 Task: Research Airbnb options in Kuche, China from 8th November, 2023 to 19th November, 2023 for 1 adult. Place can be shared room with 1  bedroom having 1 bed and 1 bathroom. Property type can be hotel. Amenities needed are: washing machine. Booking option can be shelf check-in. Look for 4 properties as per requirement.
Action: Mouse moved to (447, 65)
Screenshot: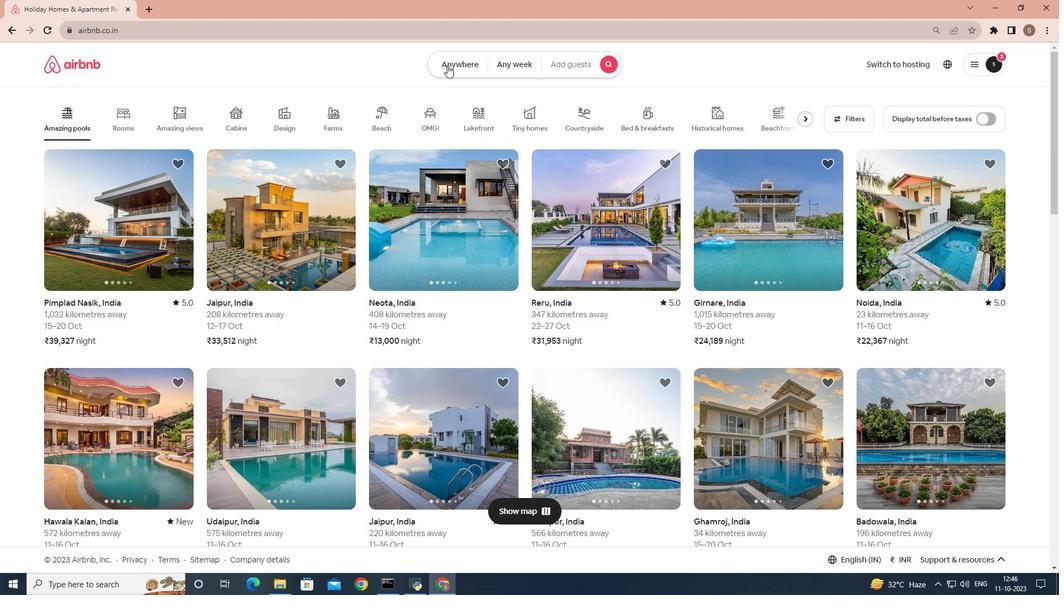 
Action: Mouse pressed left at (447, 65)
Screenshot: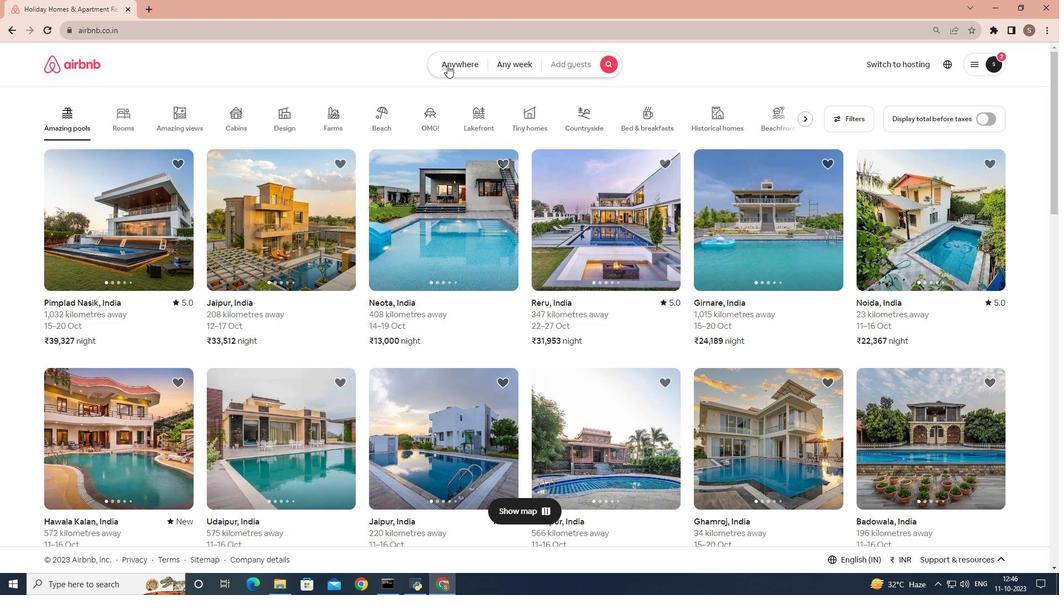 
Action: Mouse moved to (396, 118)
Screenshot: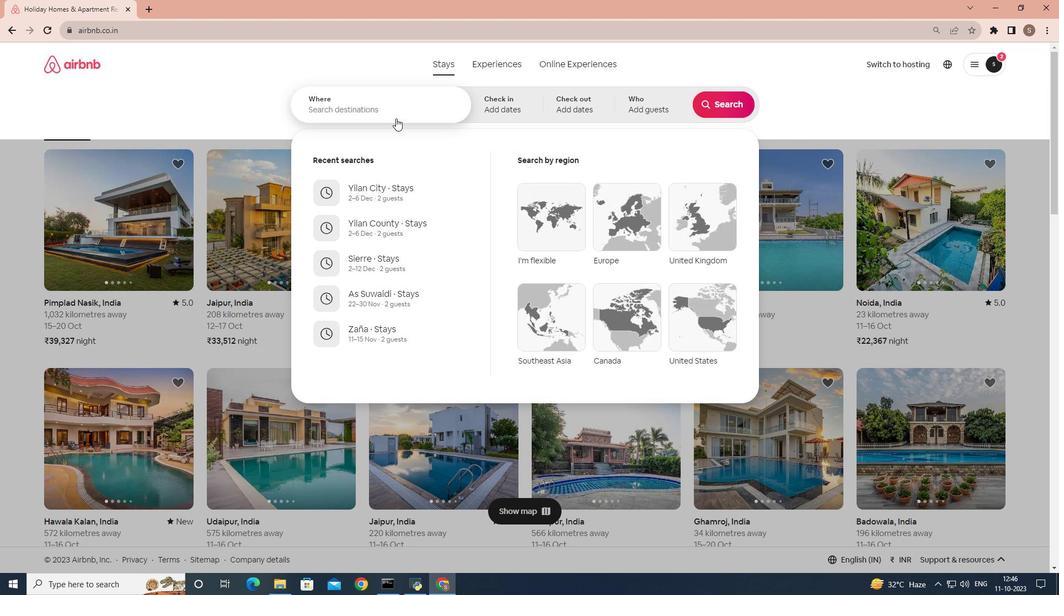 
Action: Mouse pressed left at (396, 118)
Screenshot: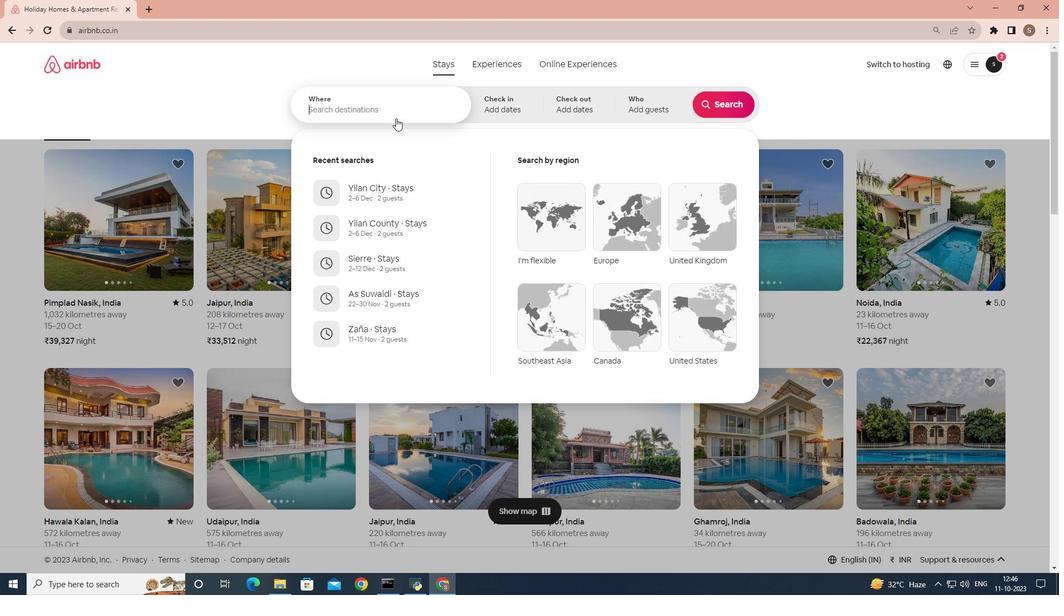 
Action: Key pressed <Key.shift>Kuche,<Key.space><Key.shift>China
Screenshot: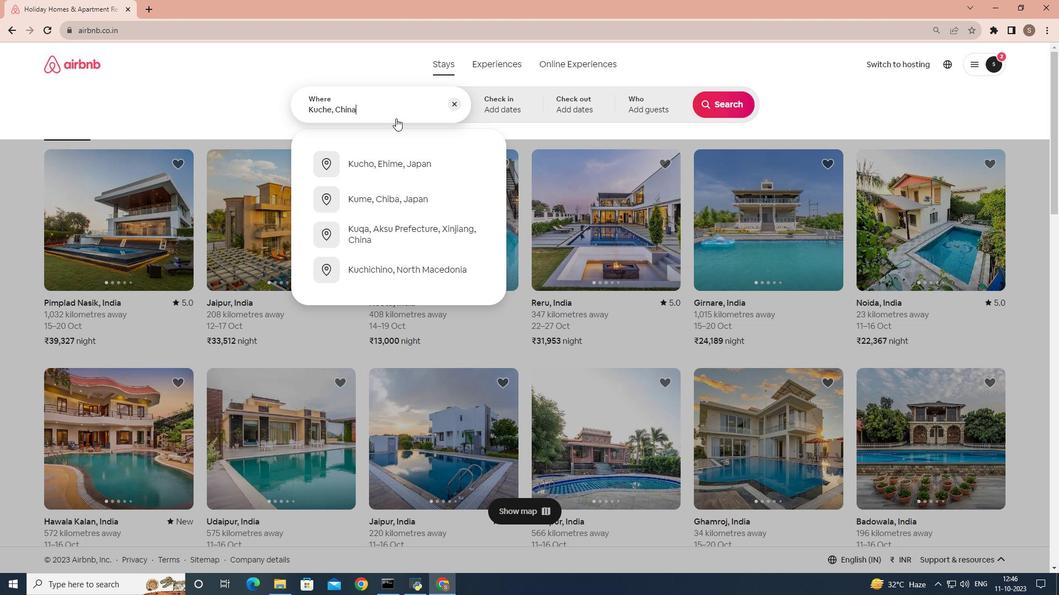 
Action: Mouse moved to (518, 109)
Screenshot: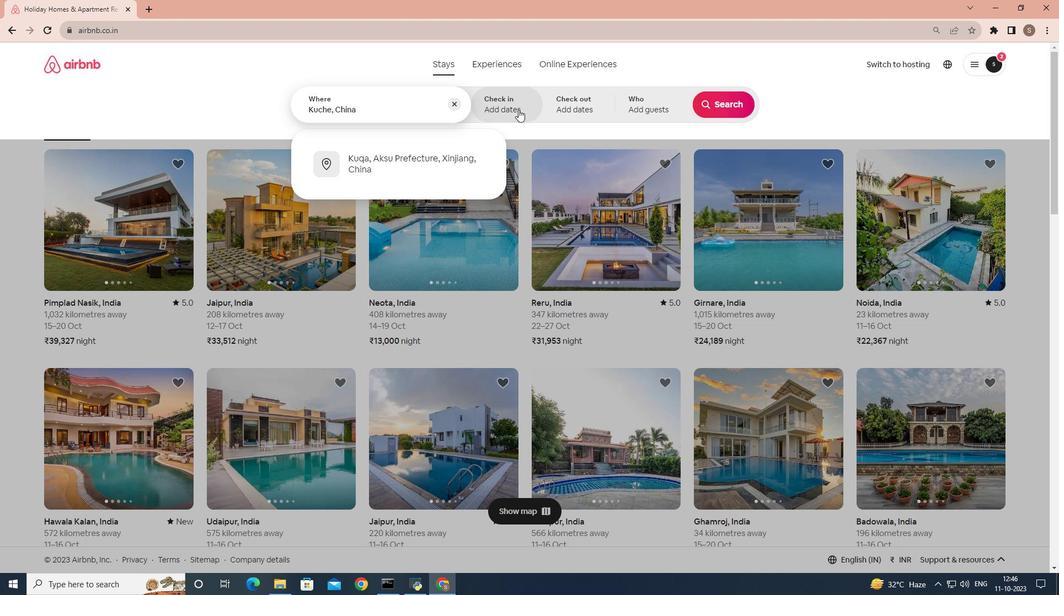 
Action: Mouse pressed left at (518, 109)
Screenshot: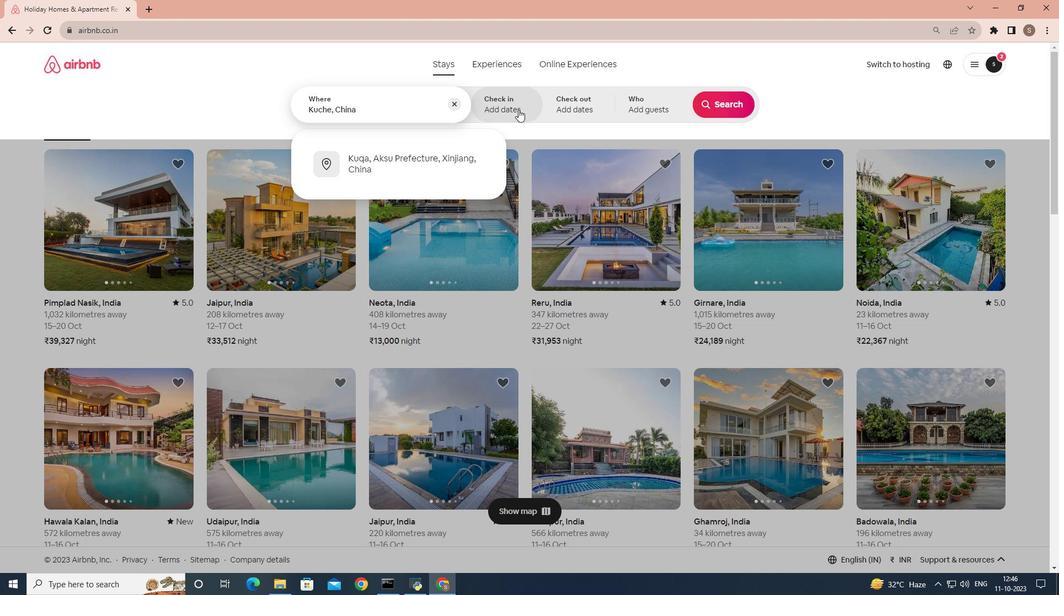 
Action: Mouse moved to (631, 269)
Screenshot: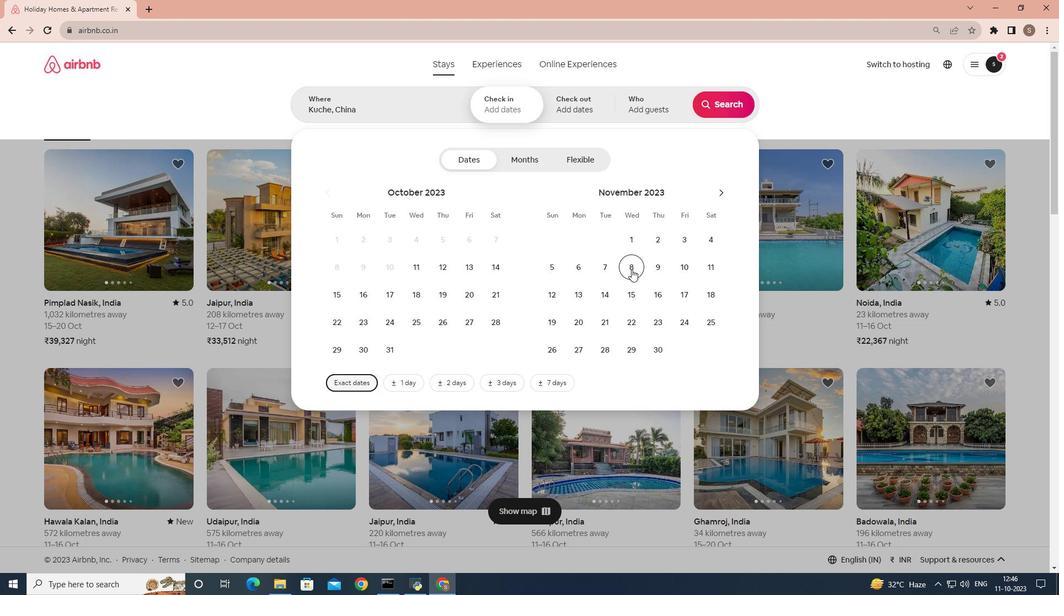 
Action: Mouse pressed left at (631, 269)
Screenshot: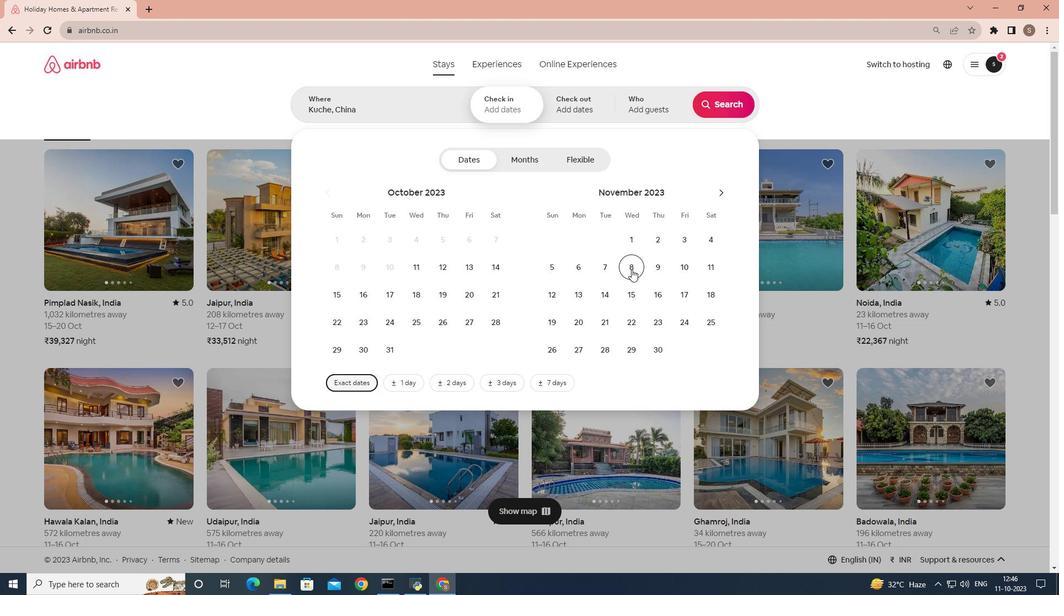 
Action: Mouse moved to (551, 326)
Screenshot: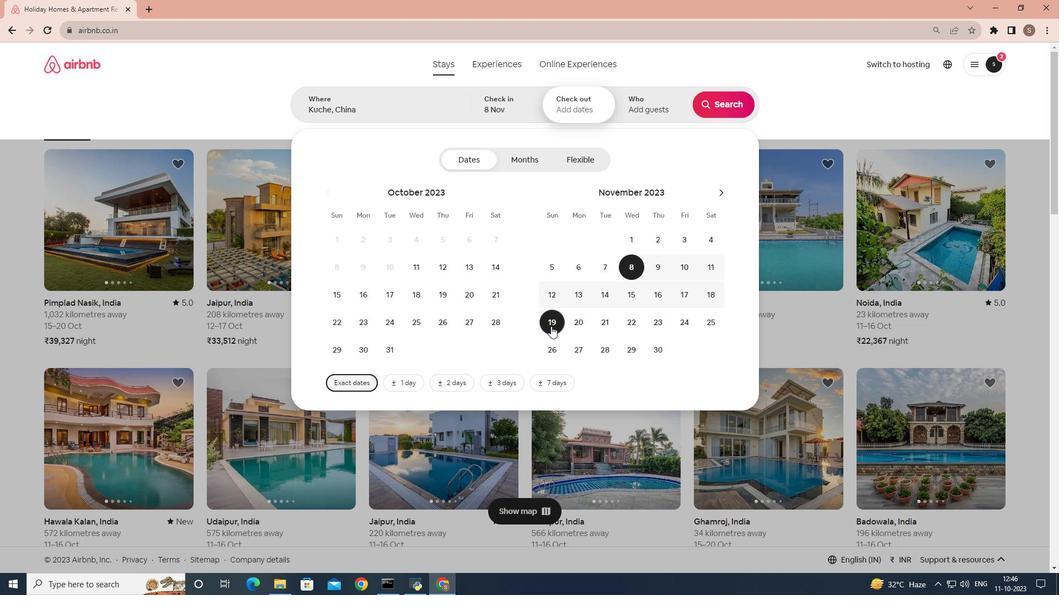 
Action: Mouse pressed left at (551, 326)
Screenshot: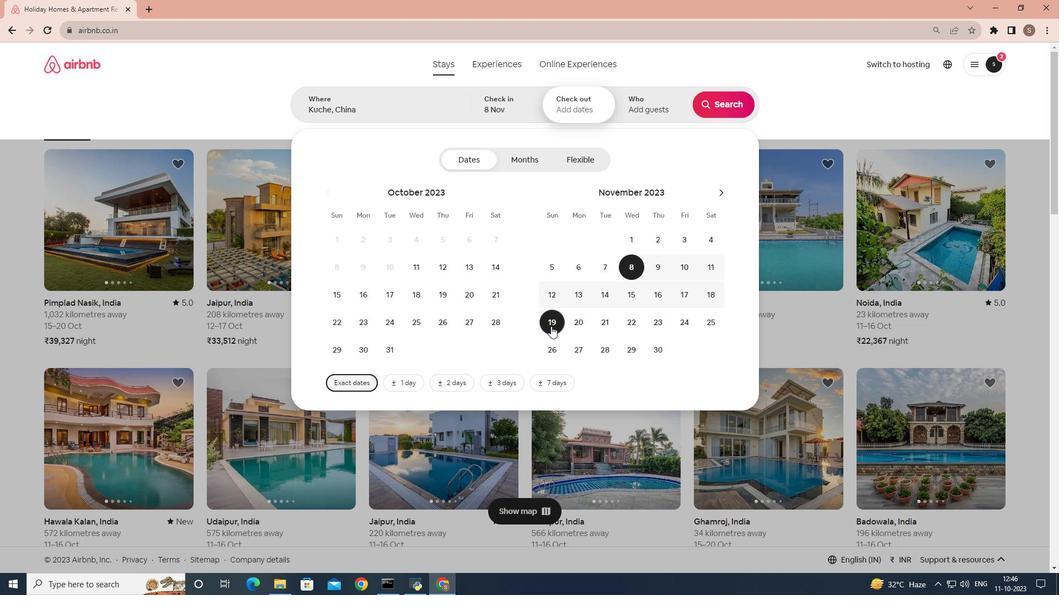 
Action: Mouse moved to (658, 110)
Screenshot: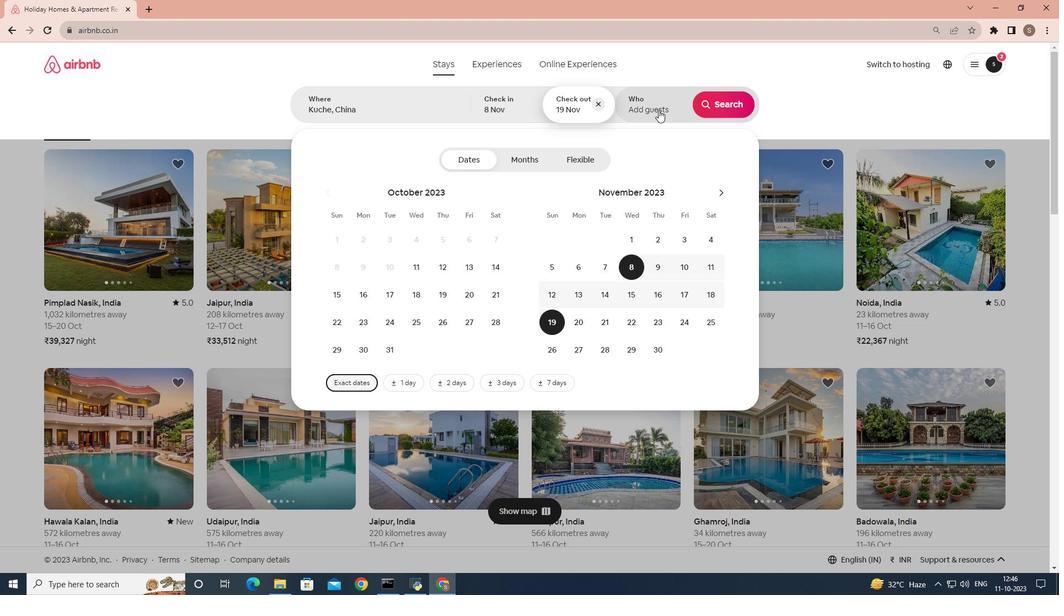
Action: Mouse pressed left at (658, 110)
Screenshot: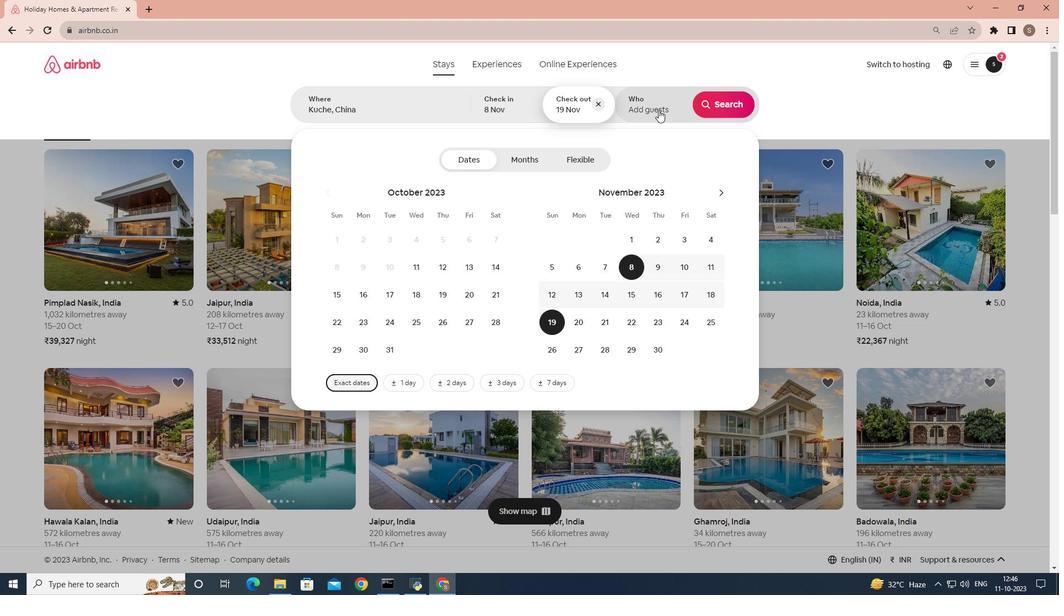 
Action: Mouse moved to (731, 161)
Screenshot: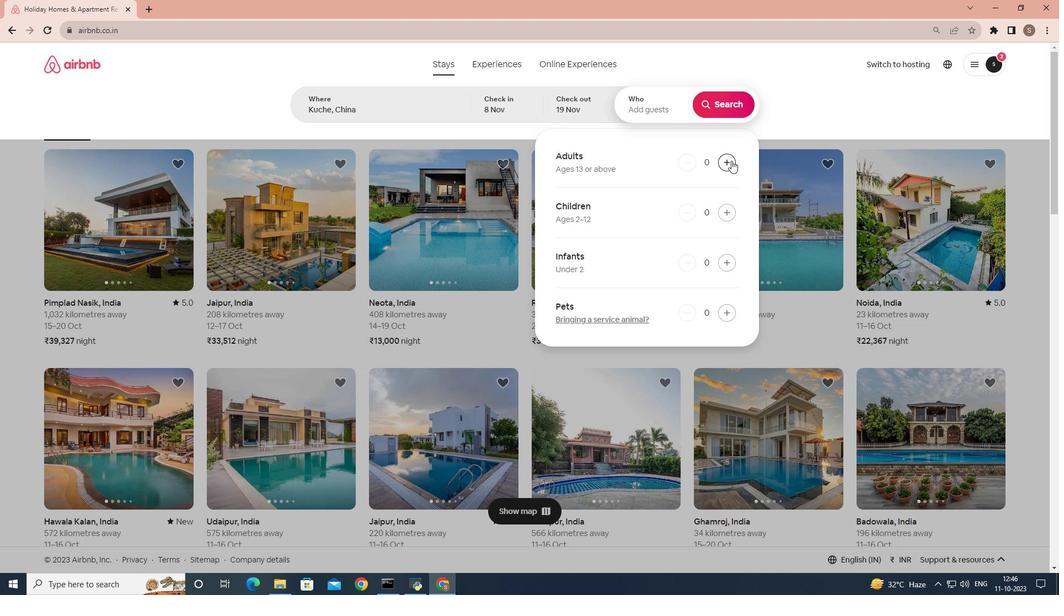 
Action: Mouse pressed left at (731, 161)
Screenshot: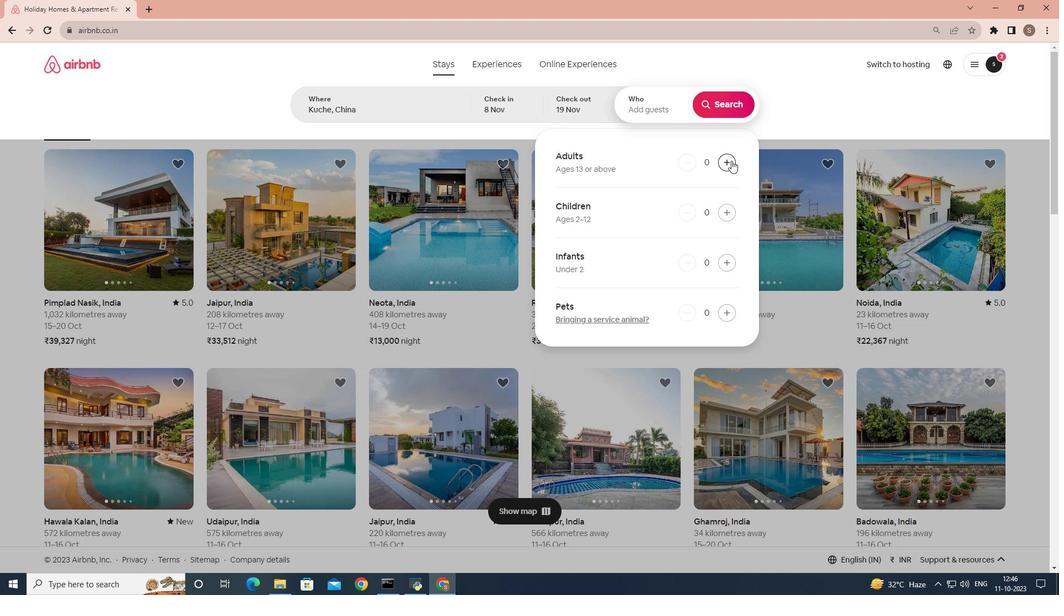 
Action: Mouse moved to (711, 99)
Screenshot: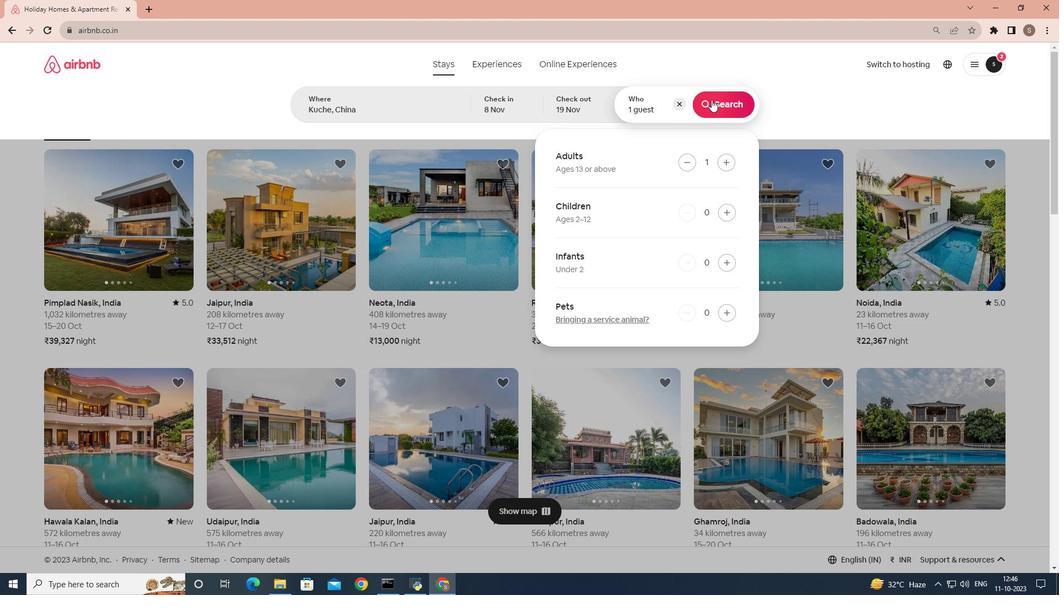 
Action: Mouse pressed left at (711, 99)
Screenshot: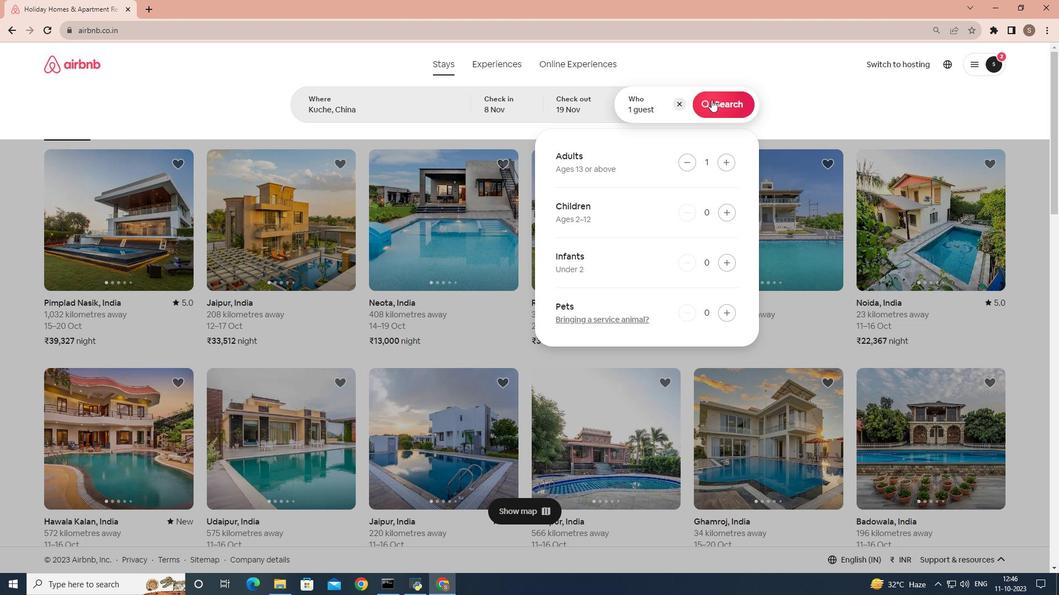 
Action: Mouse moved to (863, 105)
Screenshot: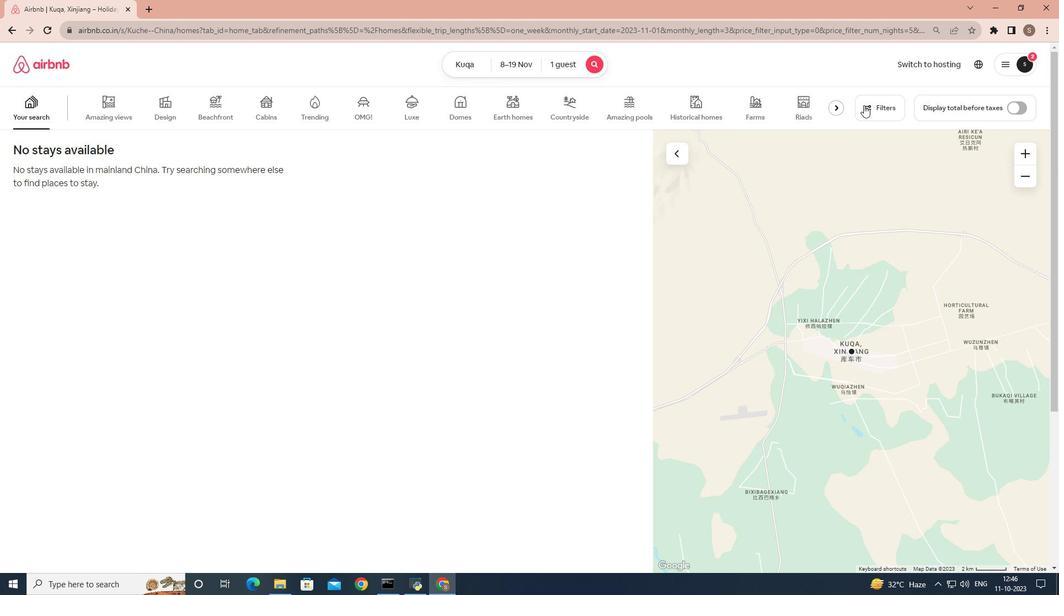 
Action: Mouse pressed left at (863, 105)
Screenshot: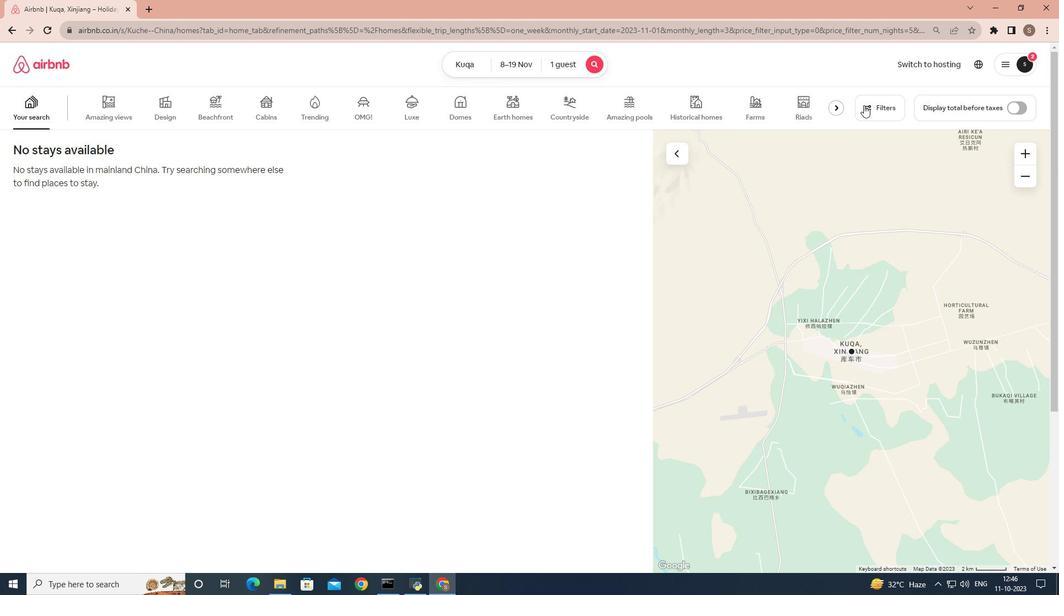
Action: Mouse moved to (596, 286)
Screenshot: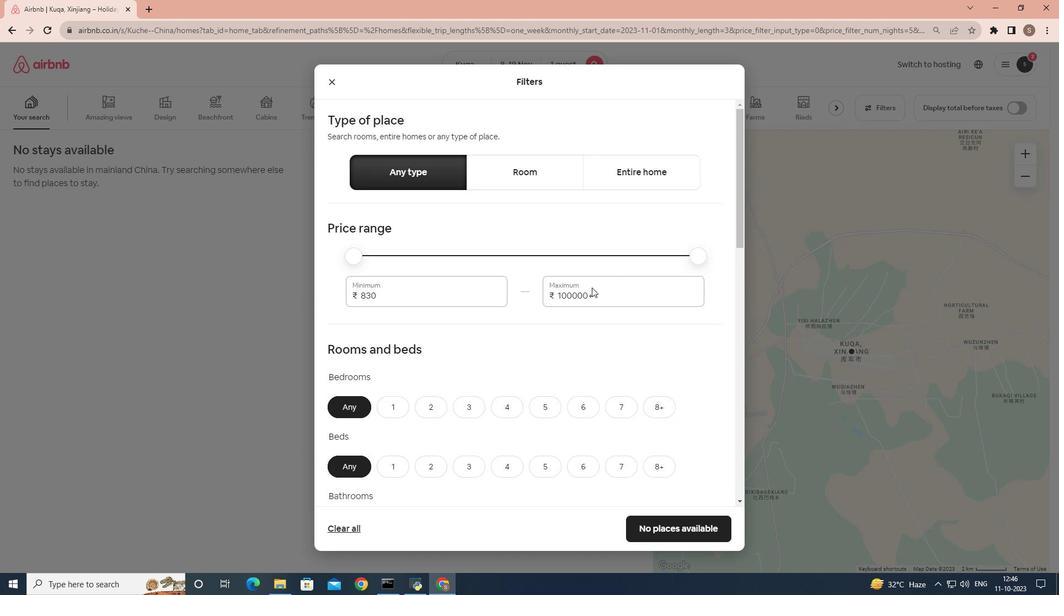 
Action: Mouse scrolled (596, 285) with delta (0, 0)
Screenshot: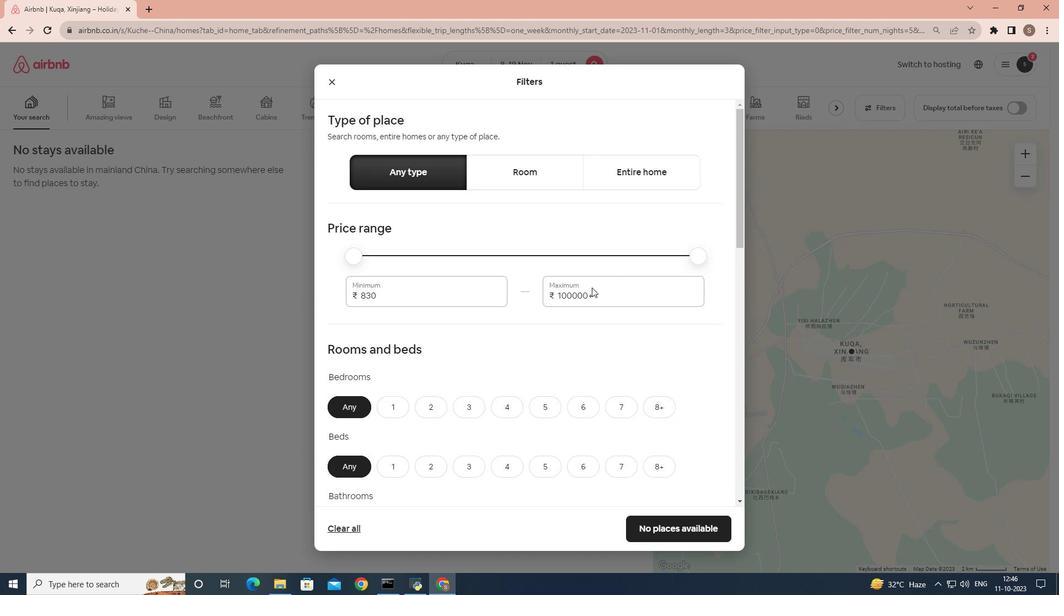 
Action: Mouse moved to (403, 349)
Screenshot: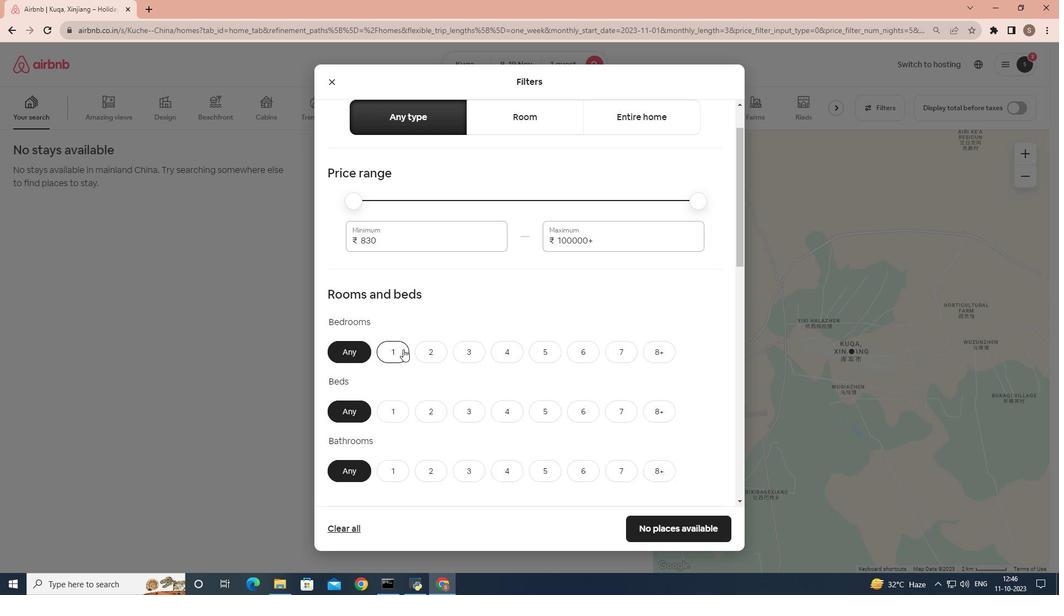 
Action: Mouse pressed left at (403, 349)
Screenshot: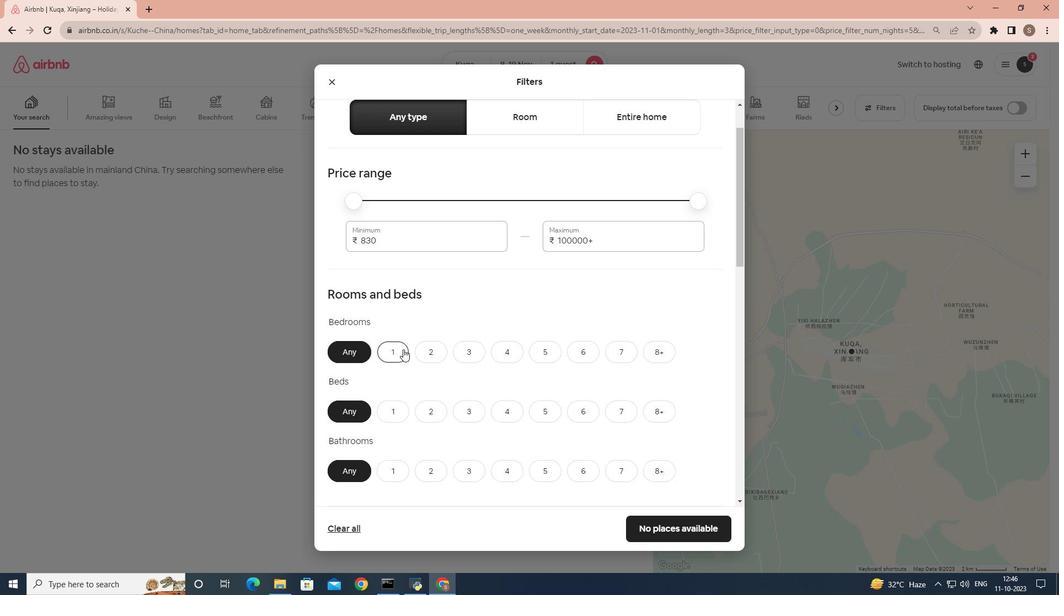 
Action: Mouse scrolled (403, 349) with delta (0, 0)
Screenshot: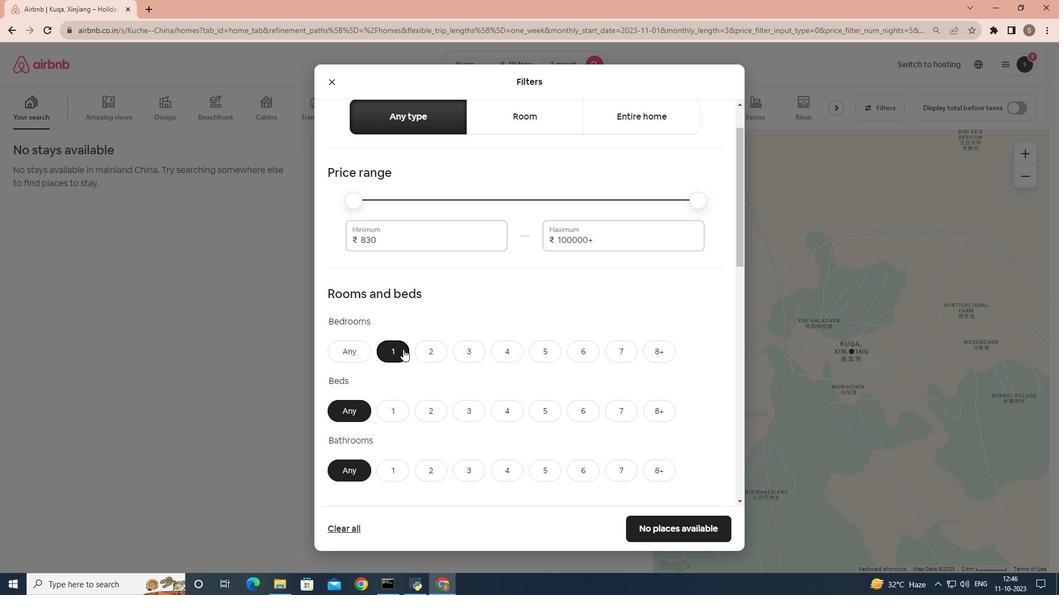 
Action: Mouse moved to (395, 356)
Screenshot: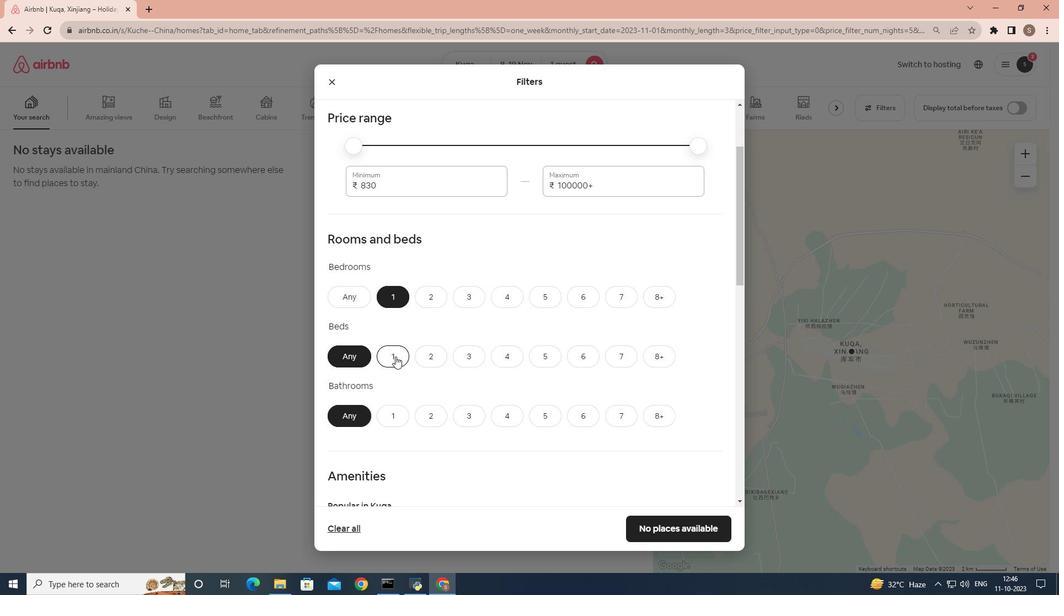 
Action: Mouse pressed left at (395, 356)
Screenshot: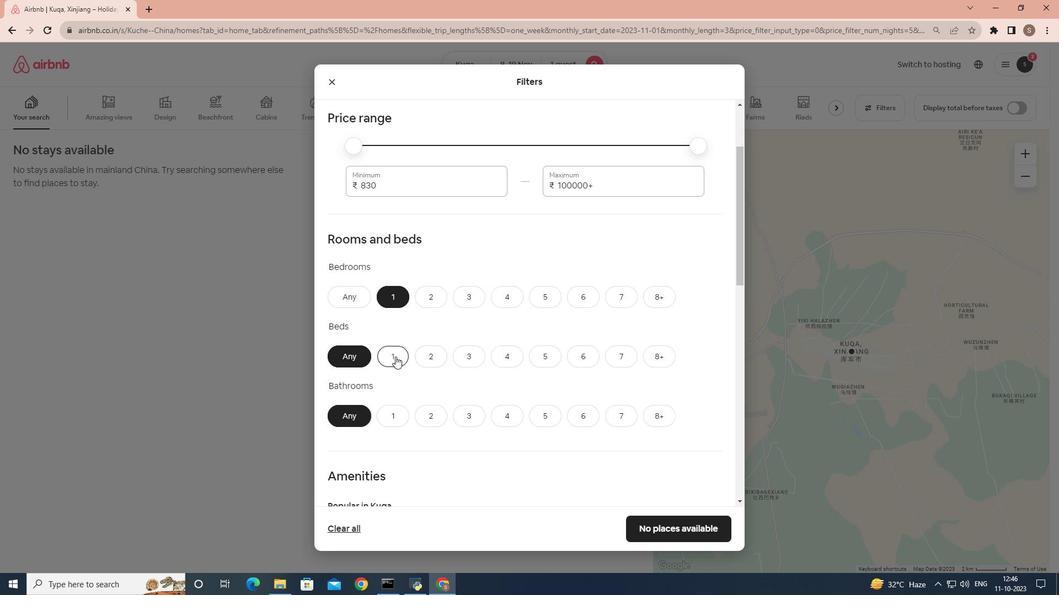 
Action: Mouse scrolled (395, 356) with delta (0, 0)
Screenshot: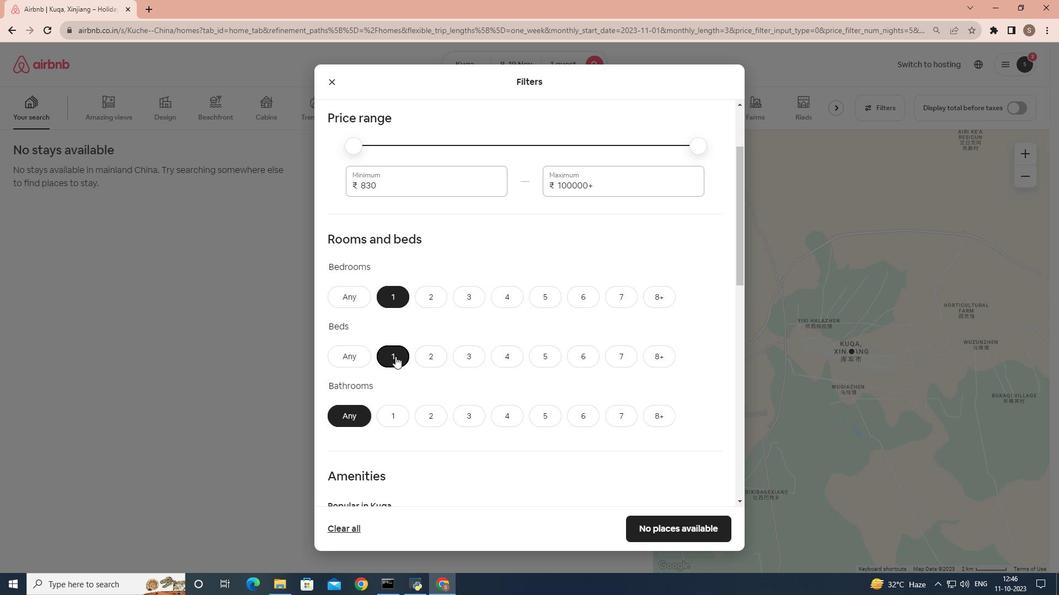 
Action: Mouse scrolled (395, 356) with delta (0, 0)
Screenshot: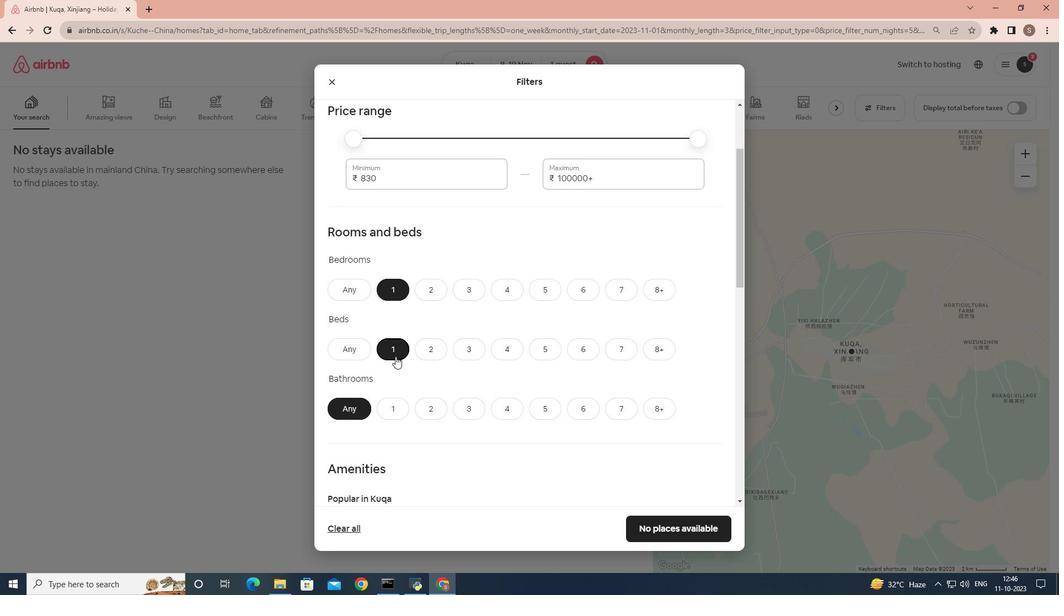 
Action: Mouse moved to (393, 307)
Screenshot: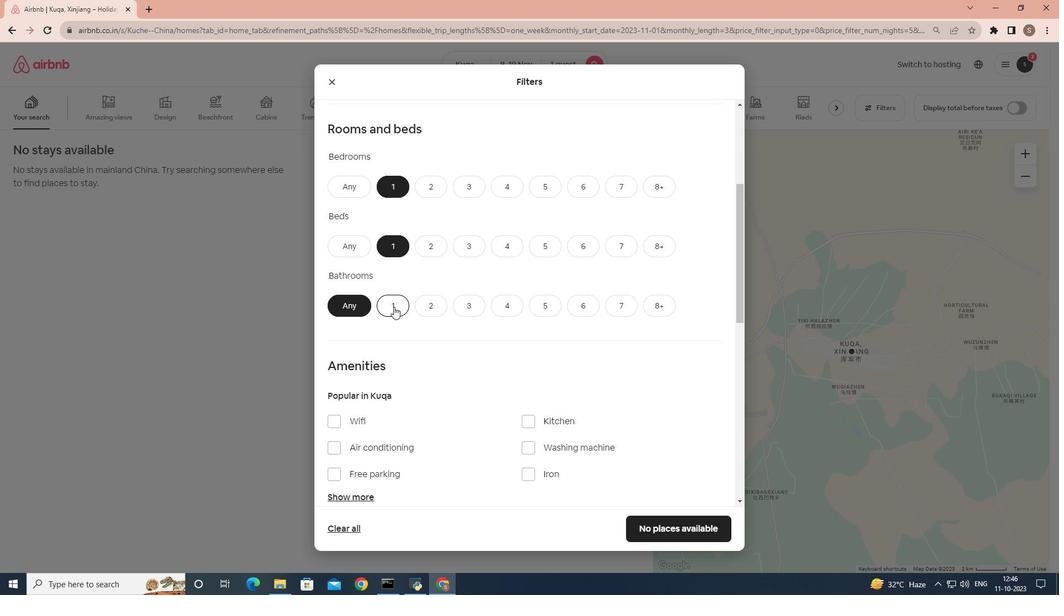 
Action: Mouse pressed left at (393, 307)
Screenshot: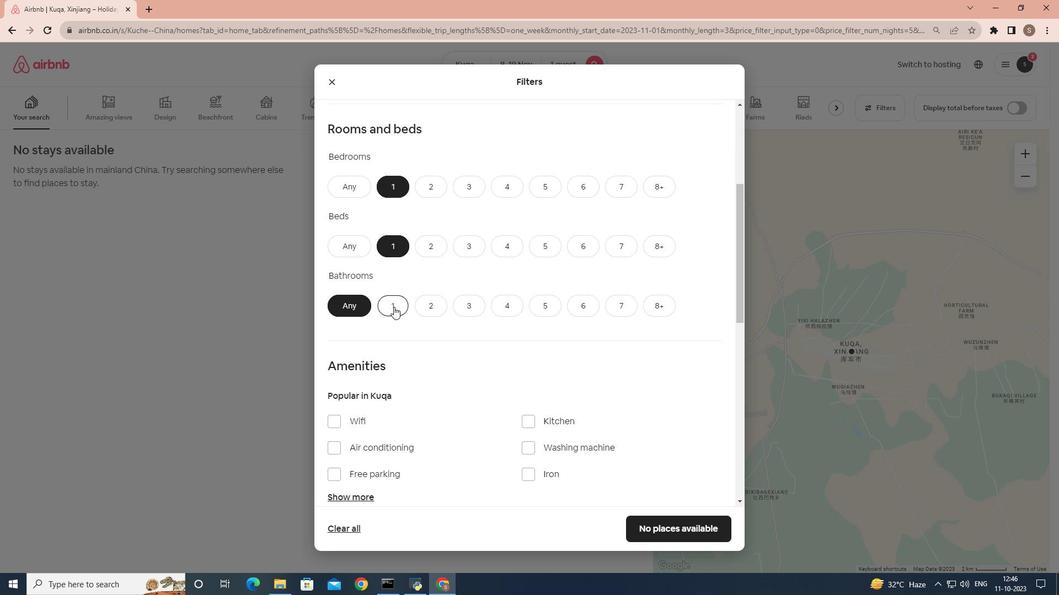 
Action: Mouse scrolled (393, 306) with delta (0, 0)
Screenshot: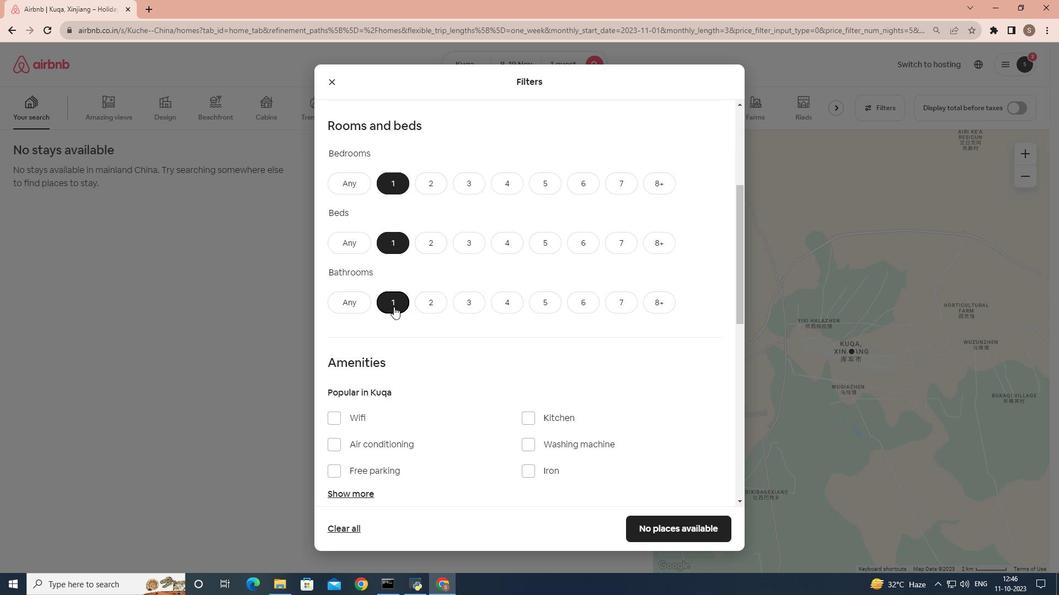 
Action: Mouse scrolled (393, 306) with delta (0, 0)
Screenshot: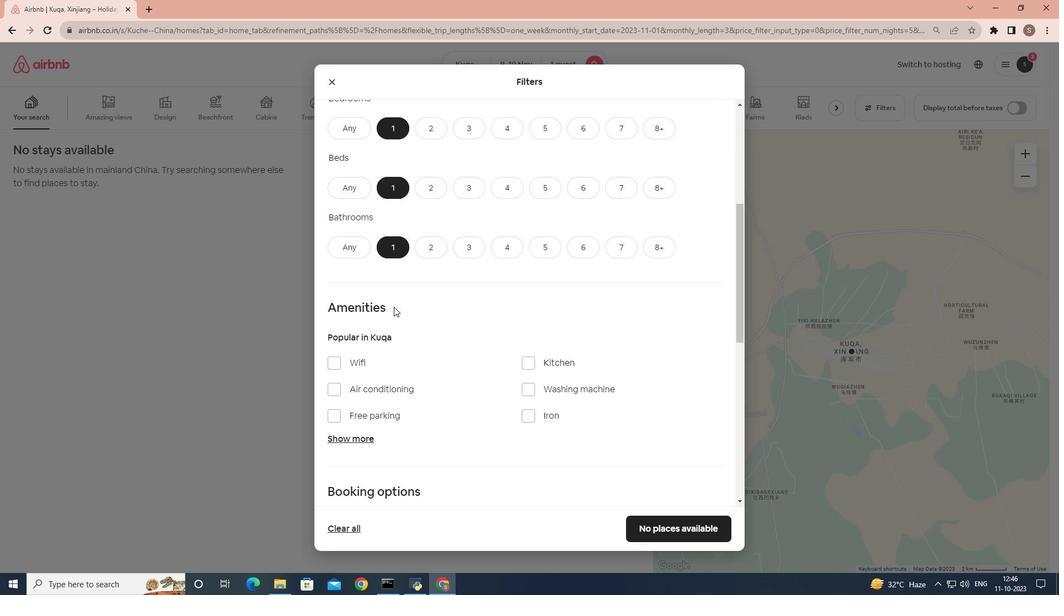 
Action: Mouse scrolled (393, 306) with delta (0, 0)
Screenshot: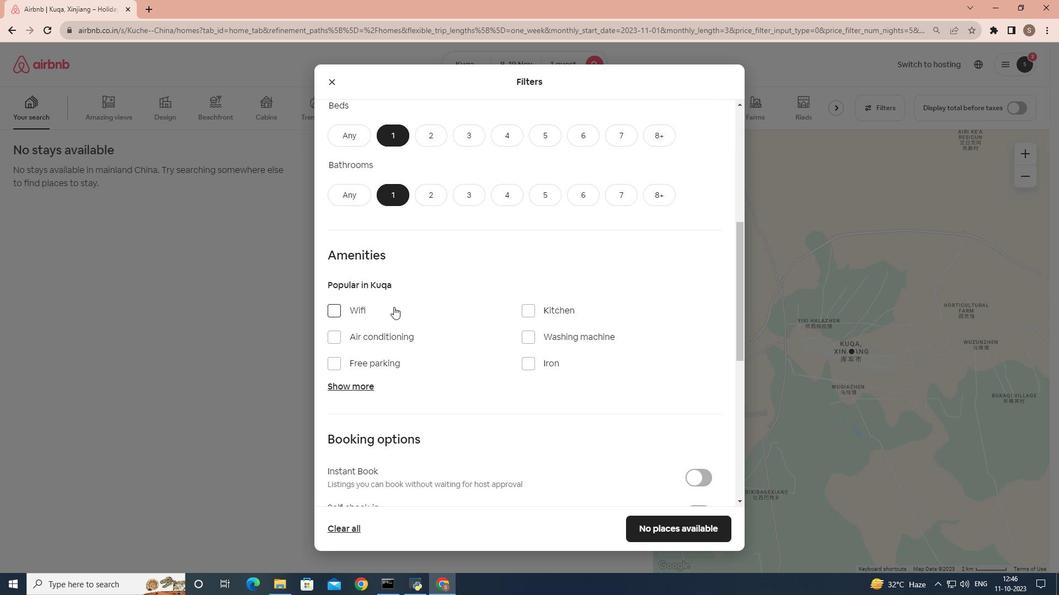 
Action: Mouse moved to (526, 285)
Screenshot: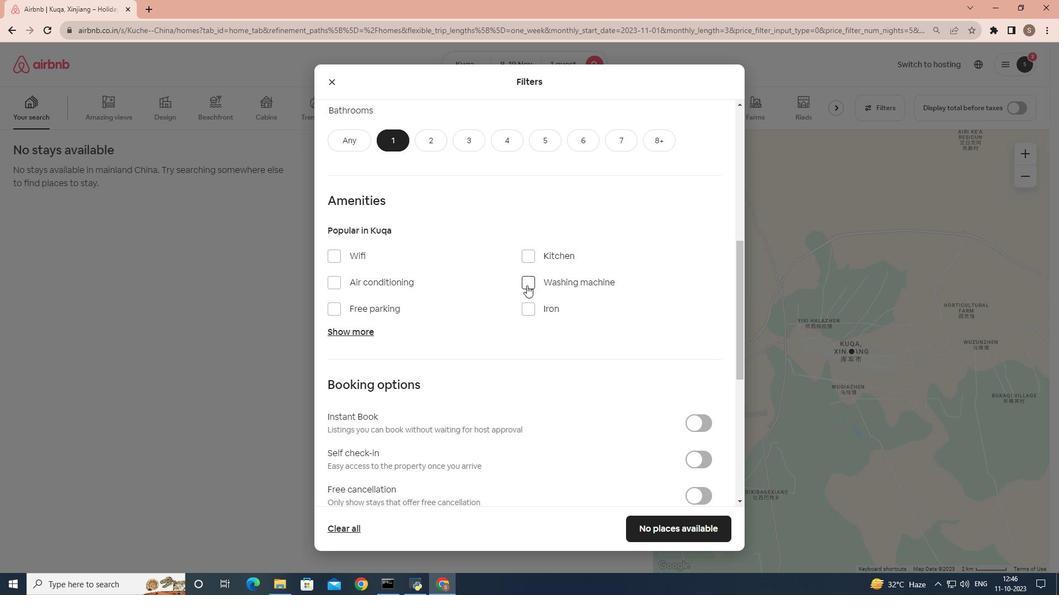 
Action: Mouse pressed left at (526, 285)
Screenshot: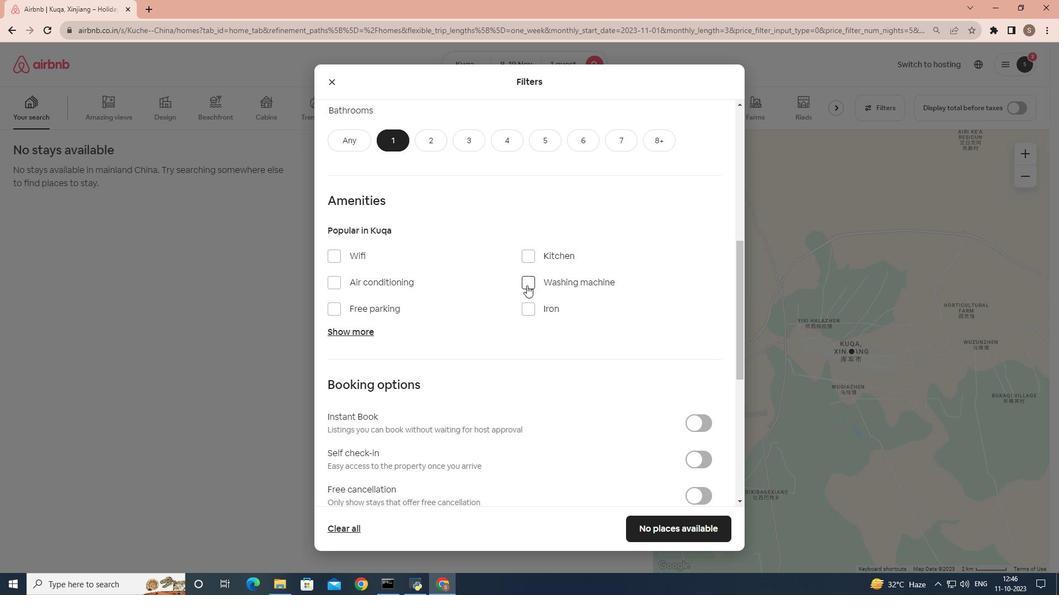 
Action: Mouse moved to (461, 302)
Screenshot: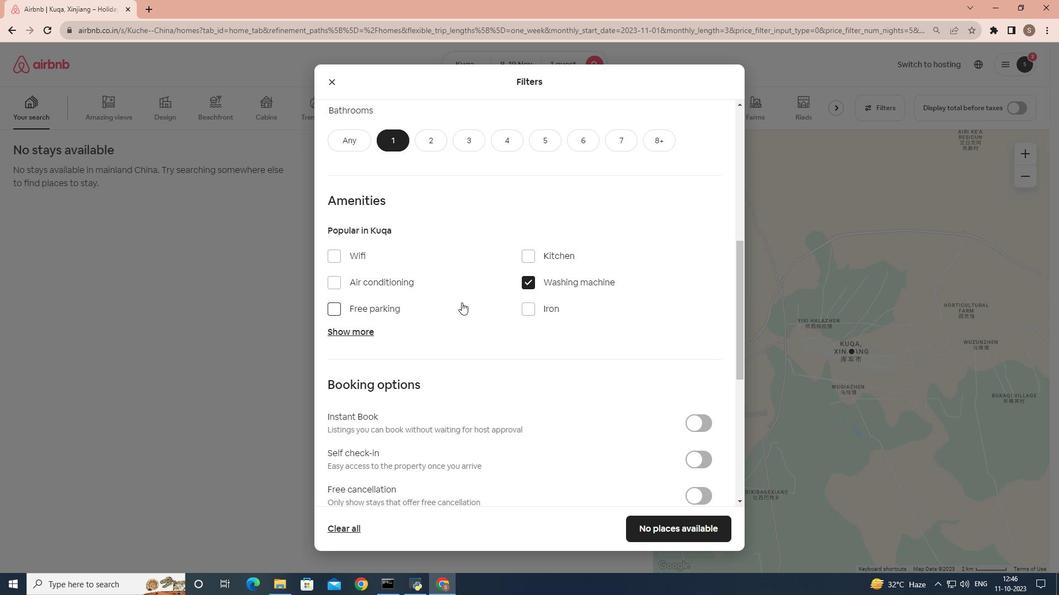 
Action: Mouse scrolled (461, 302) with delta (0, 0)
Screenshot: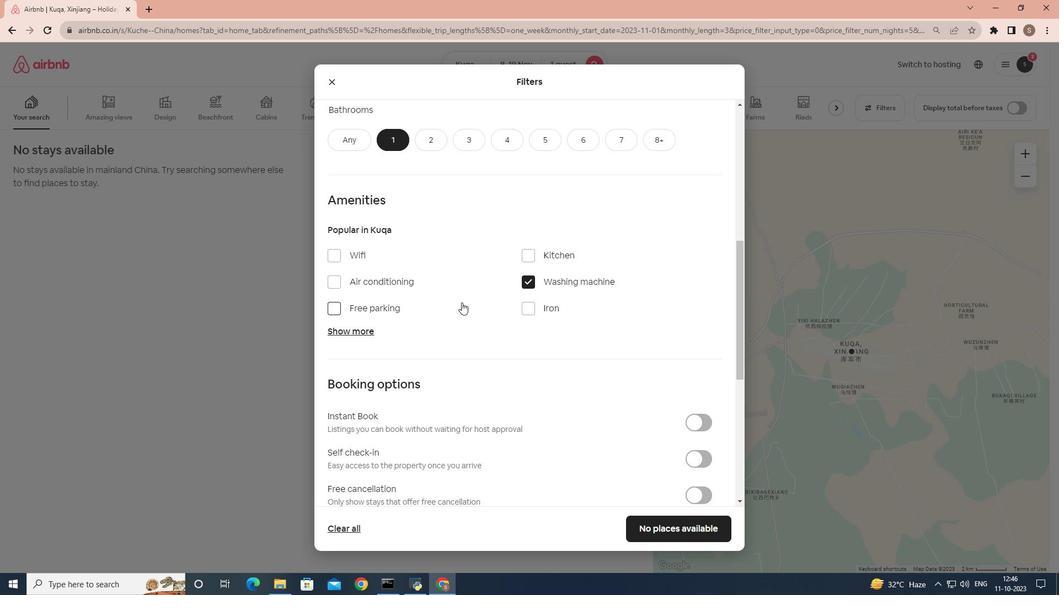 
Action: Mouse moved to (707, 405)
Screenshot: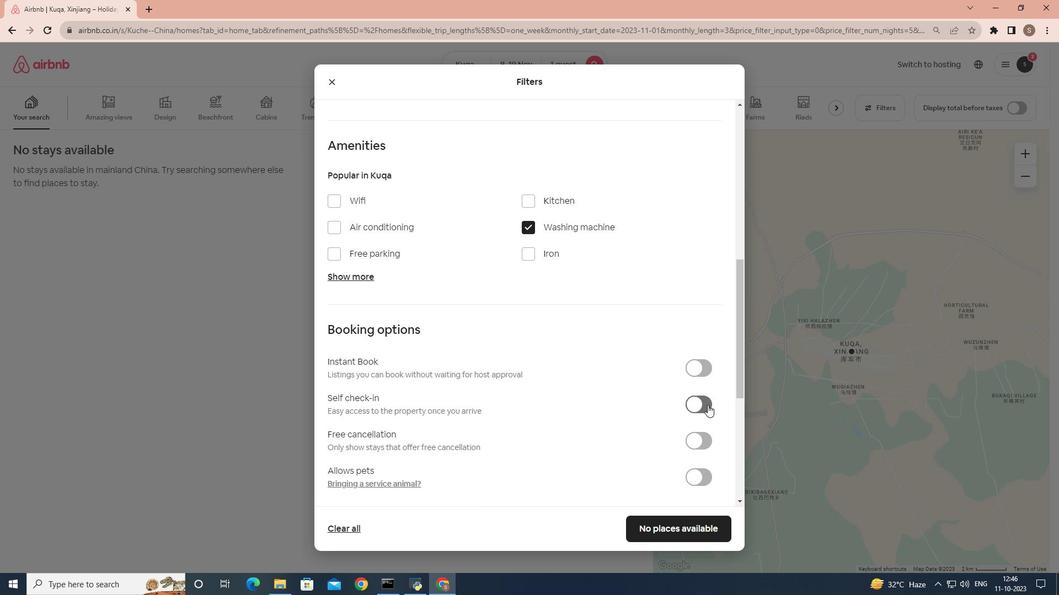 
Action: Mouse pressed left at (707, 405)
Screenshot: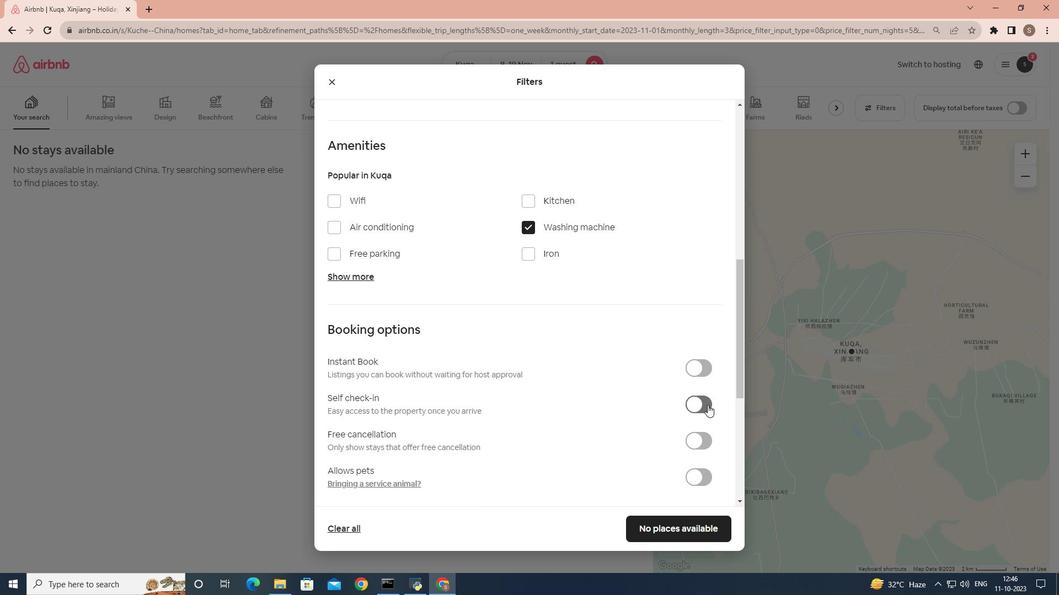 
